 Task: Find the distance between Miami and Oleta River State Park.
Action: Key pressed ami
Screenshot: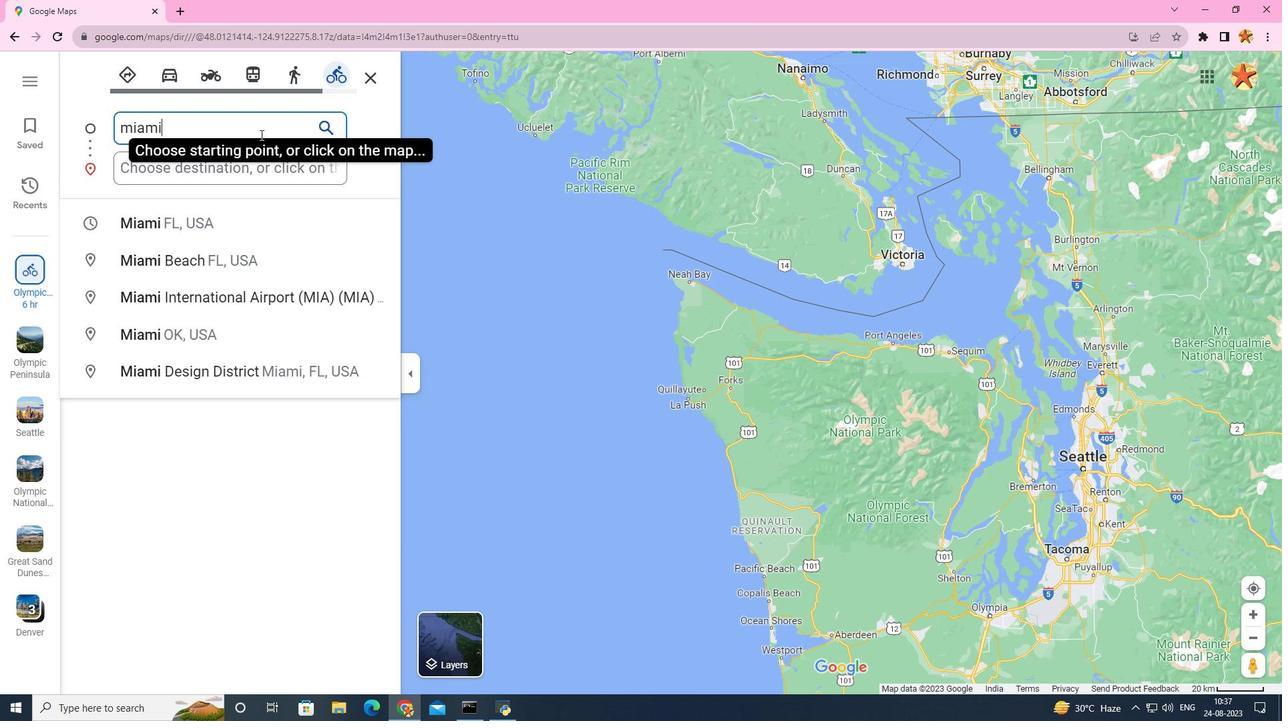 
Action: Mouse moved to (249, 217)
Screenshot: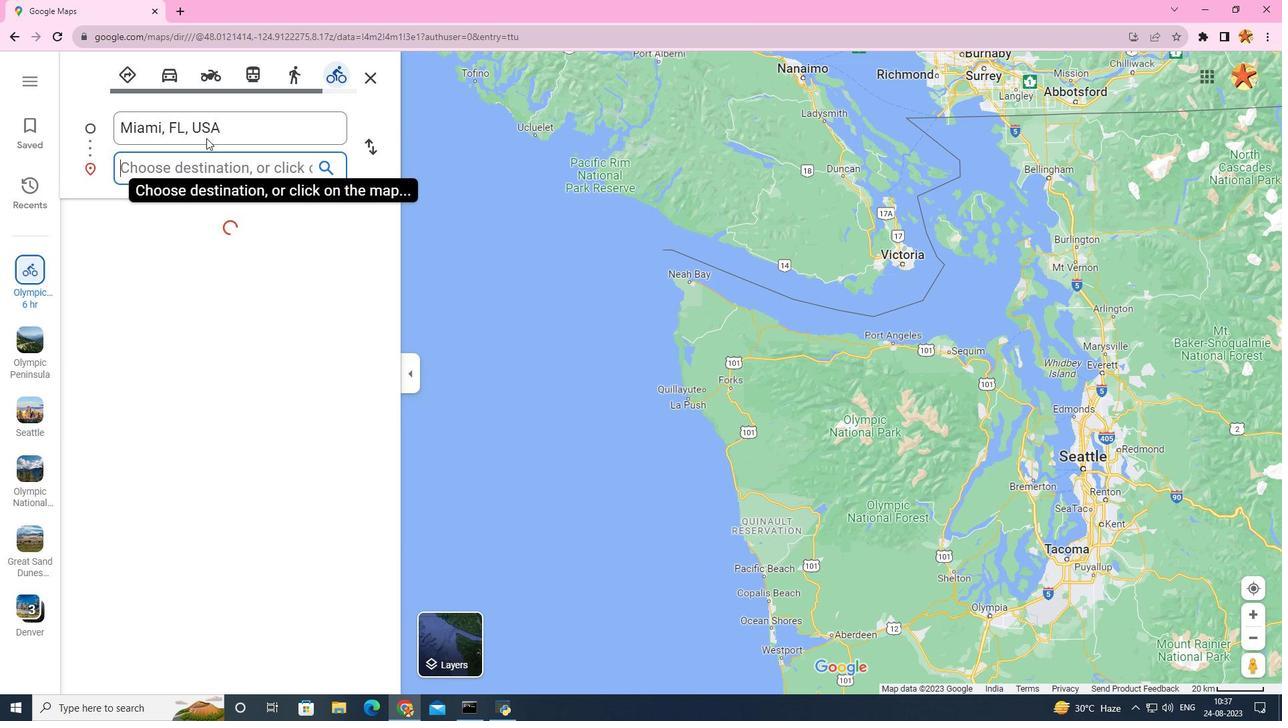 
Action: Mouse pressed left at (249, 217)
Screenshot: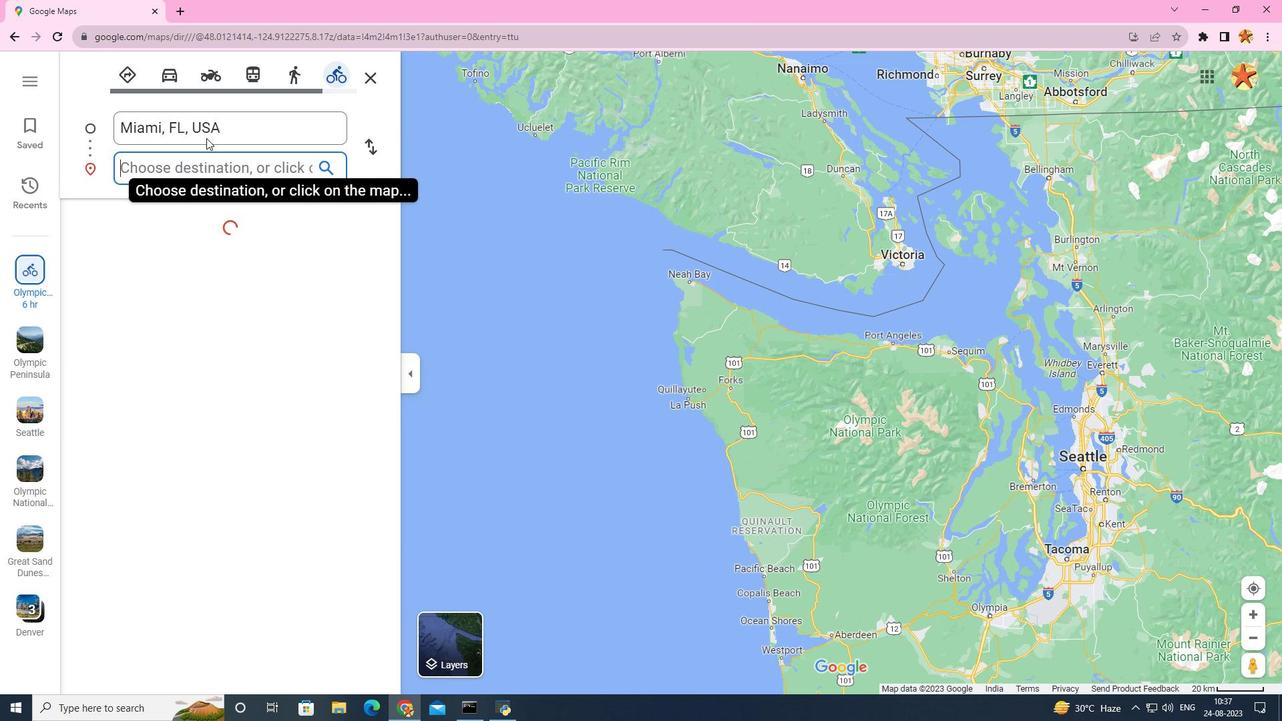 
Action: Mouse moved to (172, 163)
Screenshot: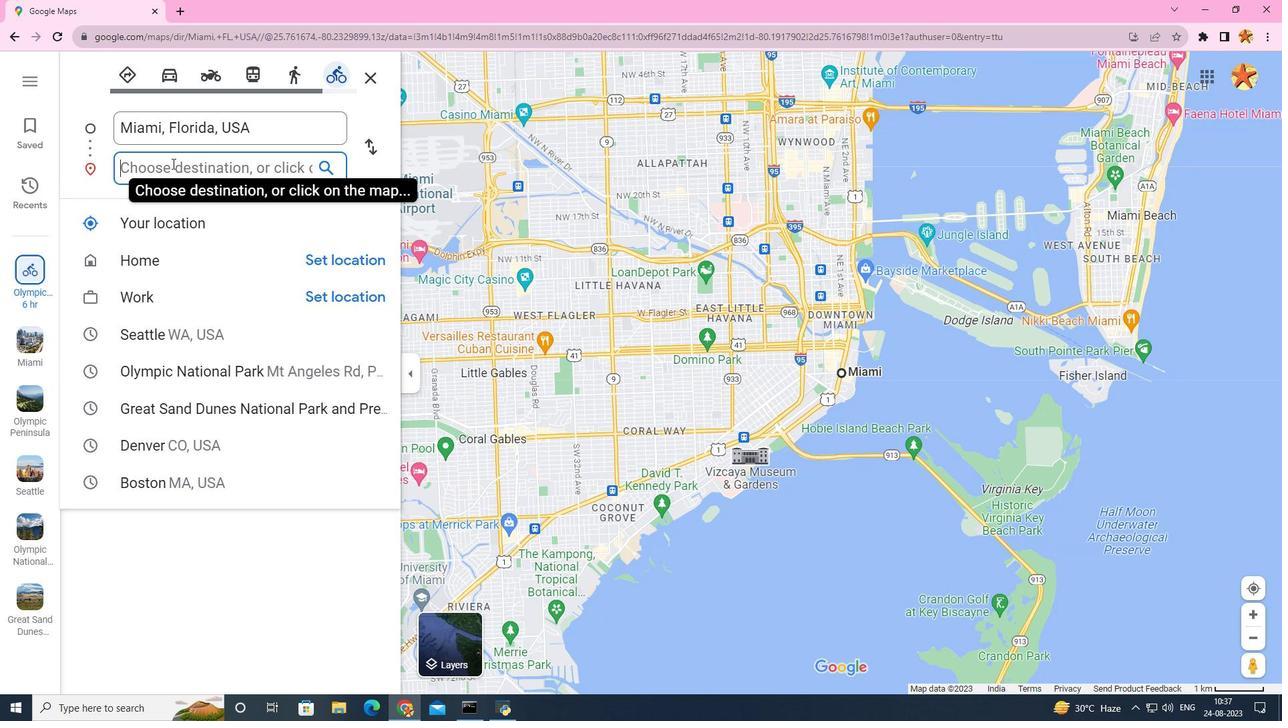 
Action: Mouse pressed left at (172, 163)
Screenshot: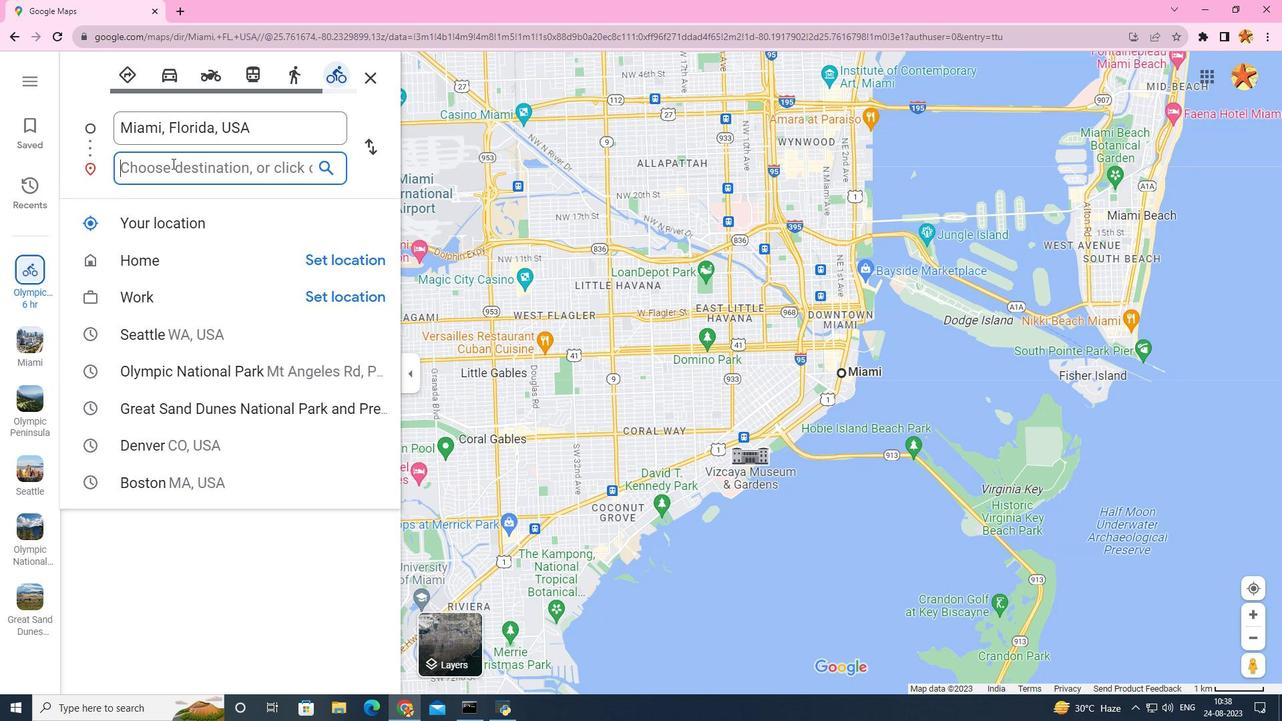 
Action: Key pressed oleta
Screenshot: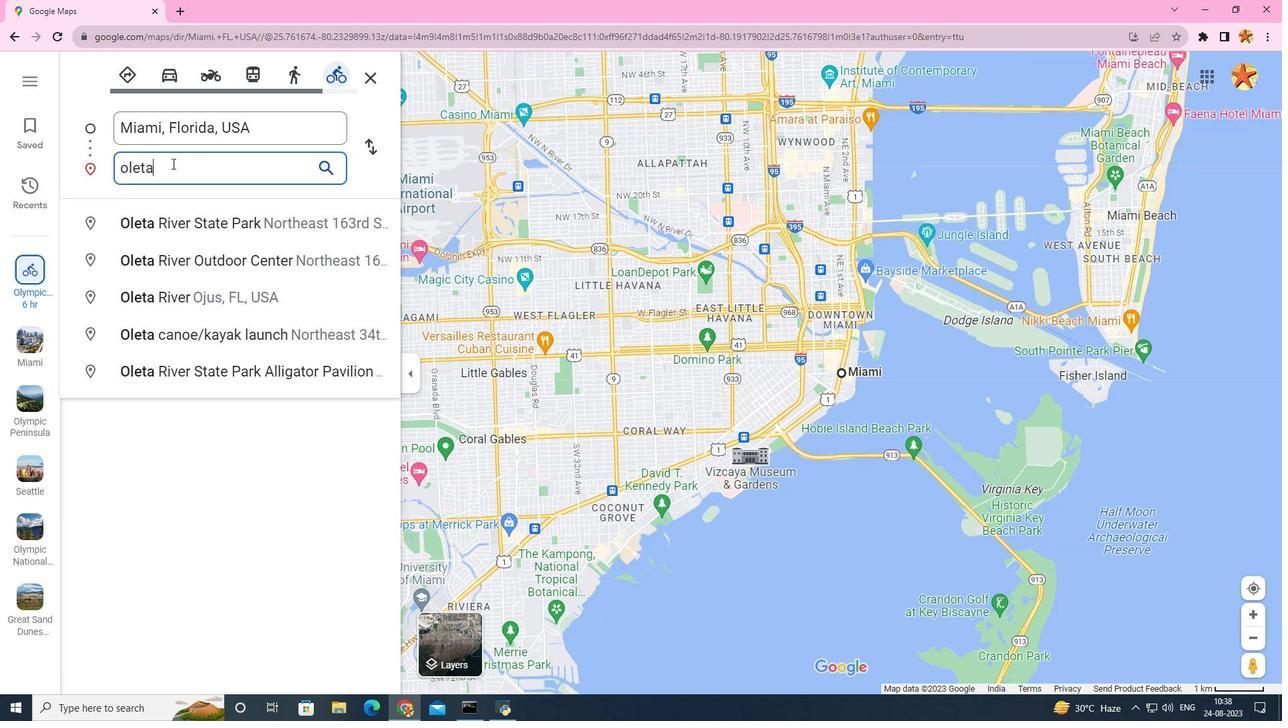 
Action: Mouse moved to (174, 231)
Screenshot: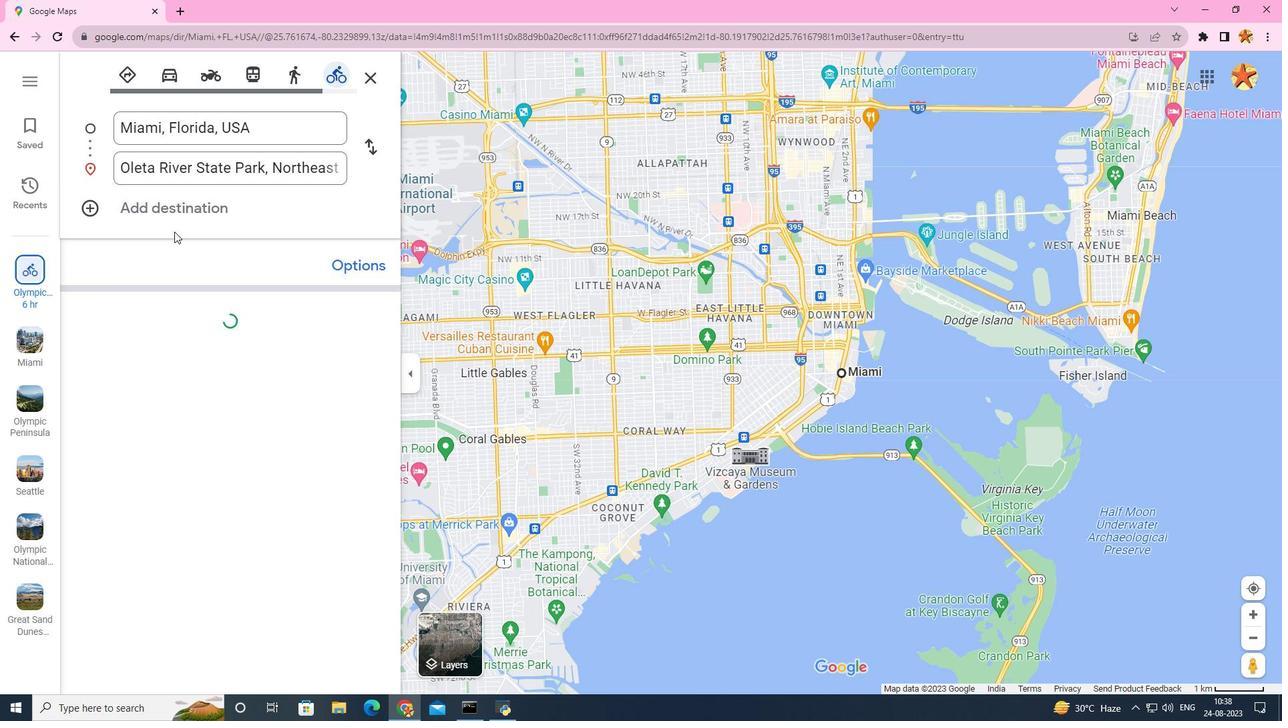 
Action: Mouse pressed left at (174, 231)
Screenshot: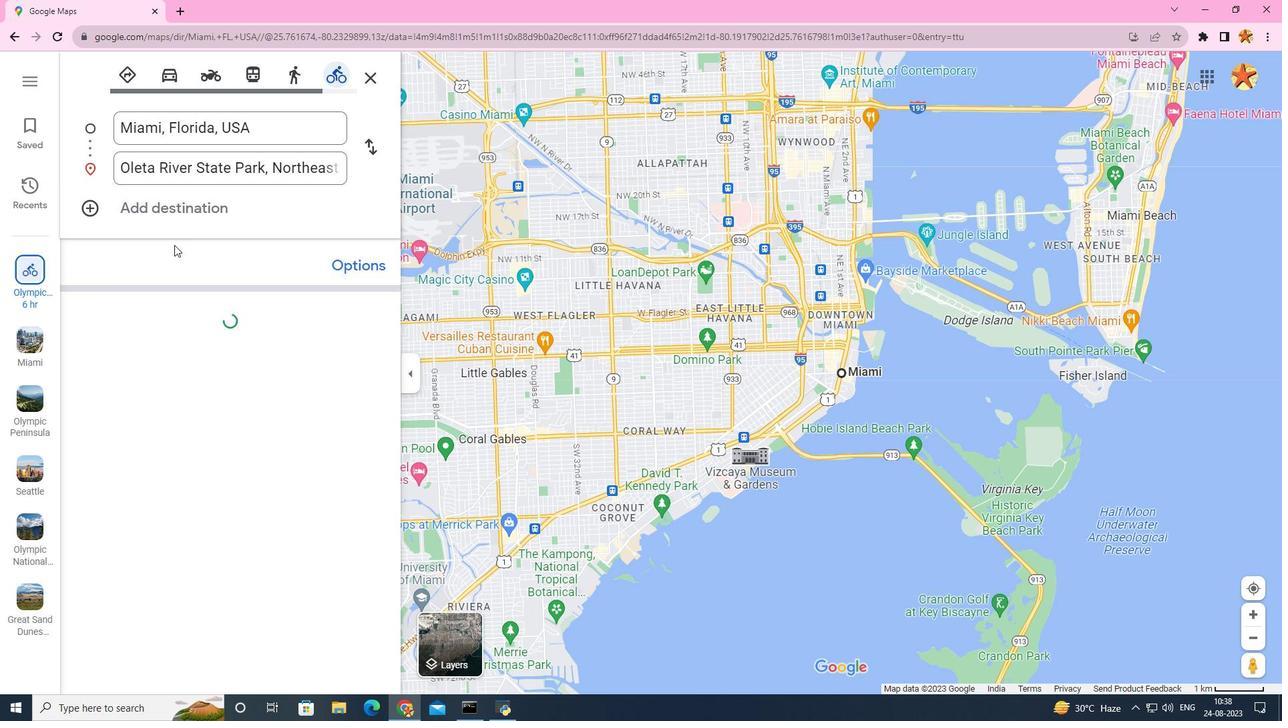 
Action: Mouse moved to (718, 624)
Screenshot: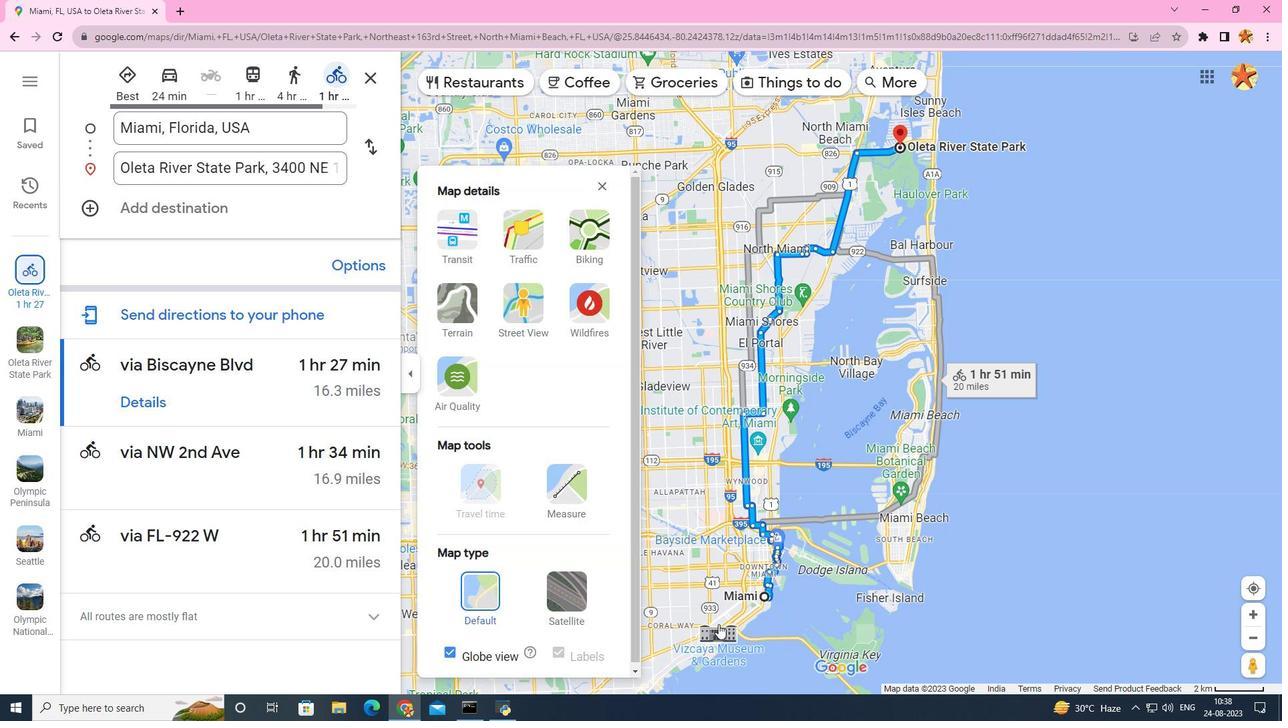 
Action: Mouse pressed left at (718, 624)
Screenshot: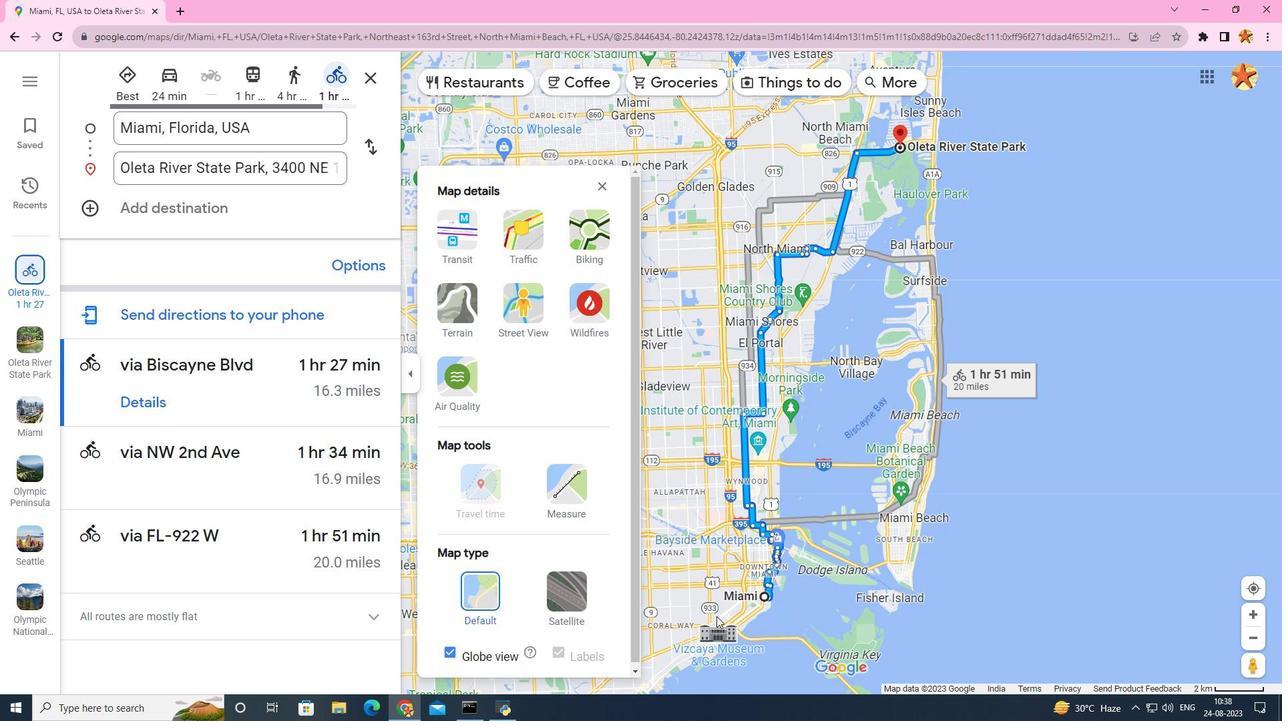 
Action: Mouse moved to (575, 488)
Screenshot: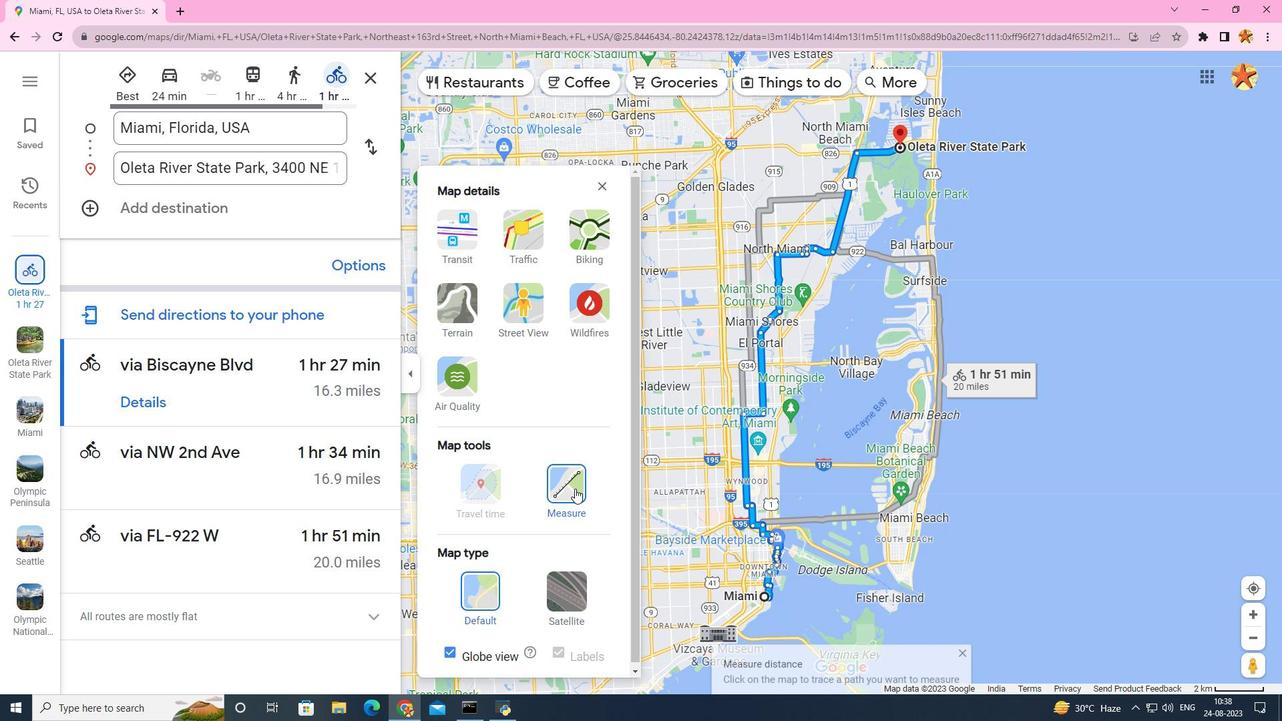 
Action: Mouse pressed left at (575, 488)
Screenshot: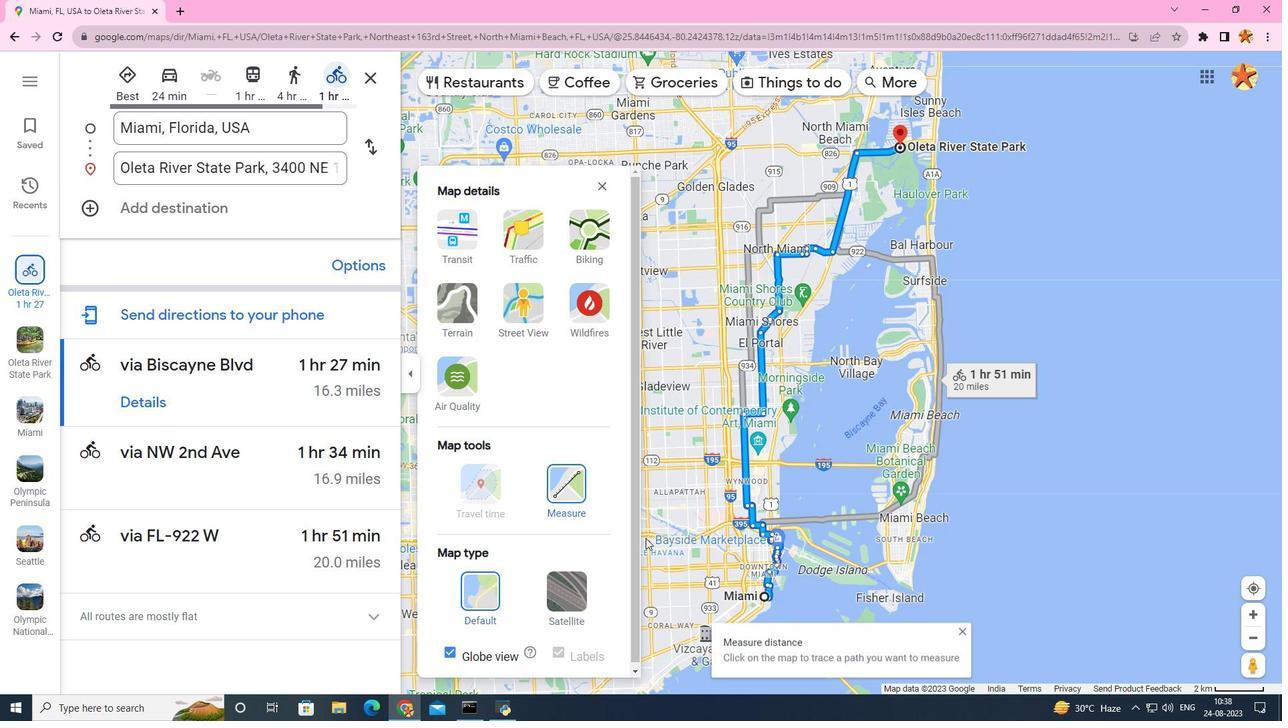 
Action: Mouse moved to (762, 596)
Screenshot: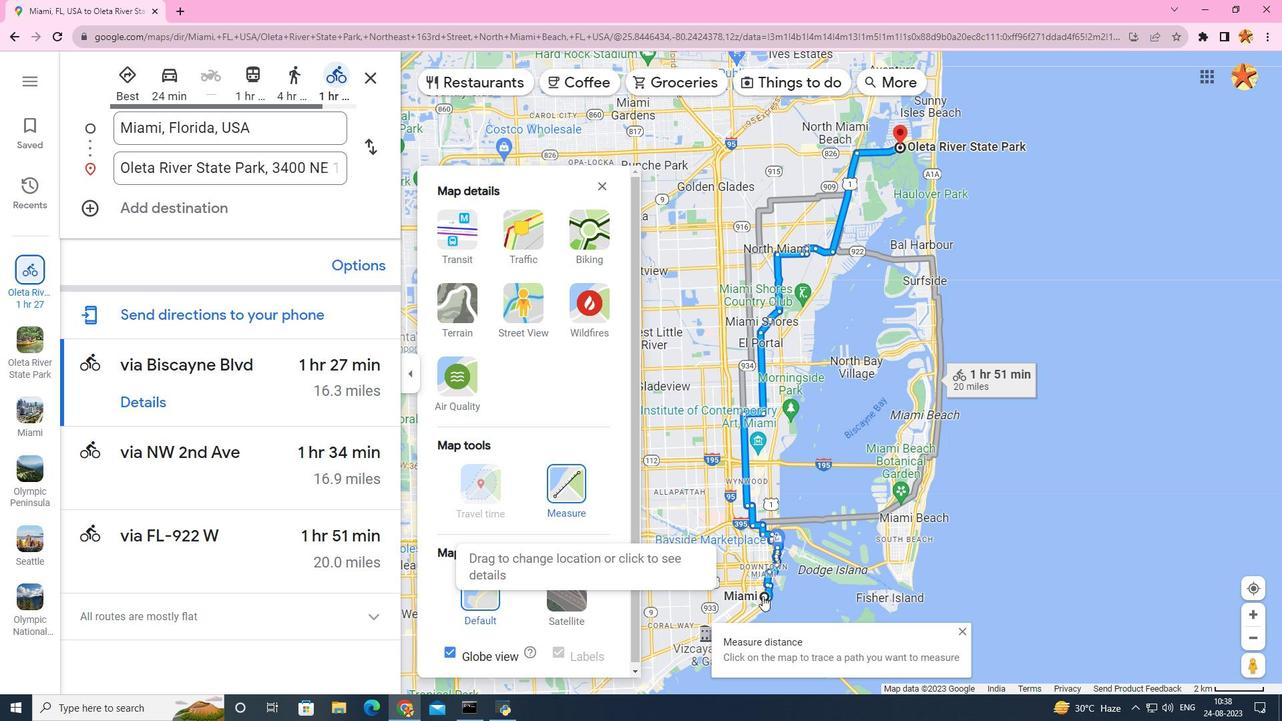 
Action: Mouse pressed left at (762, 596)
Screenshot: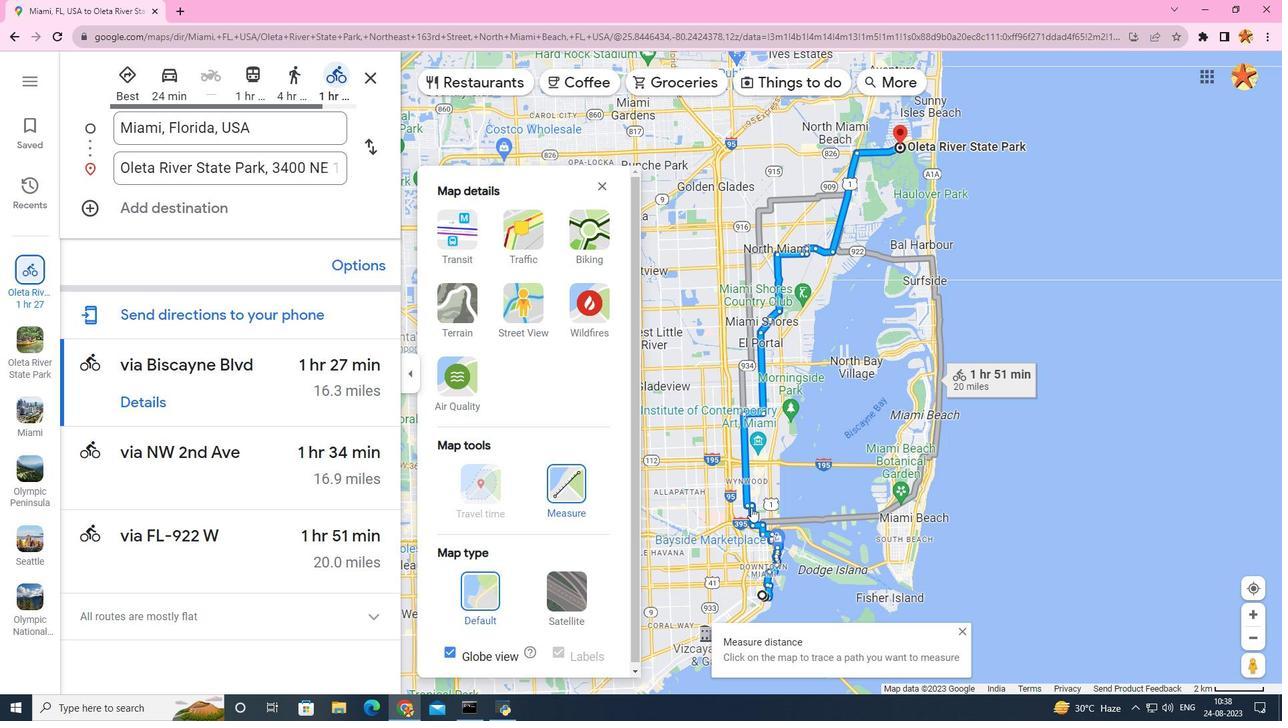 
Action: Mouse moved to (901, 145)
Screenshot: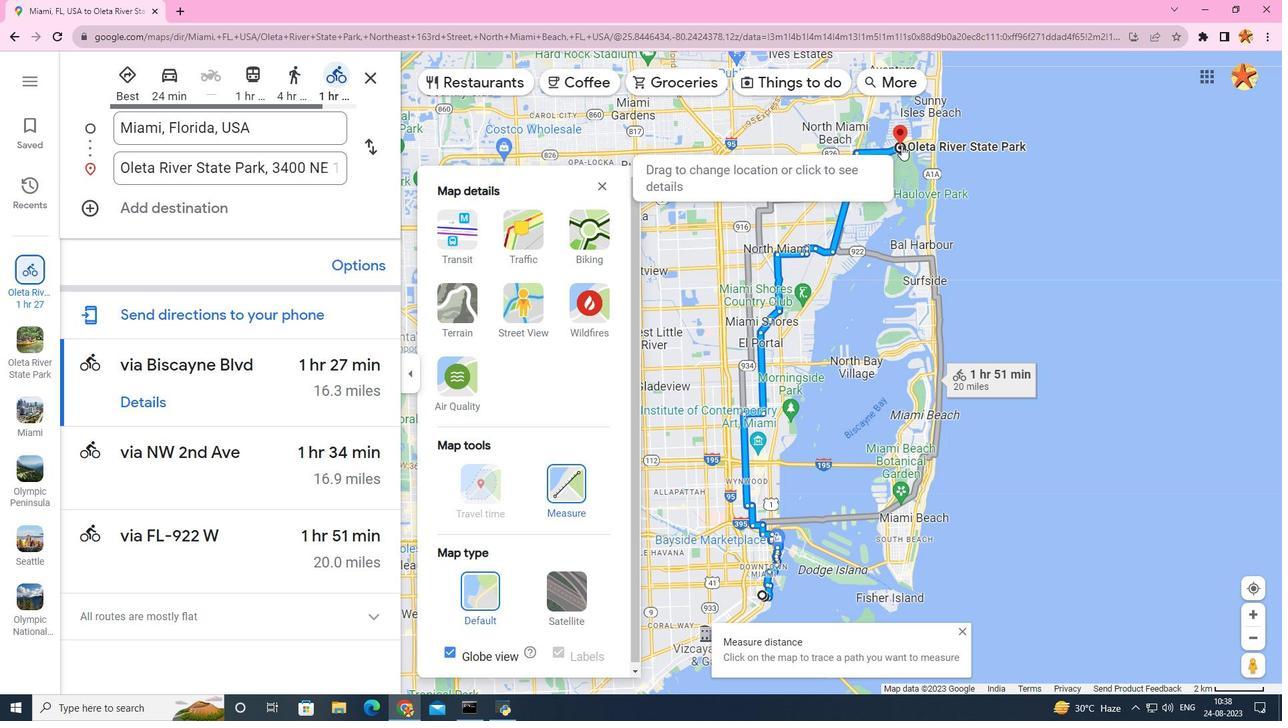 
Action: Mouse pressed left at (901, 145)
Screenshot: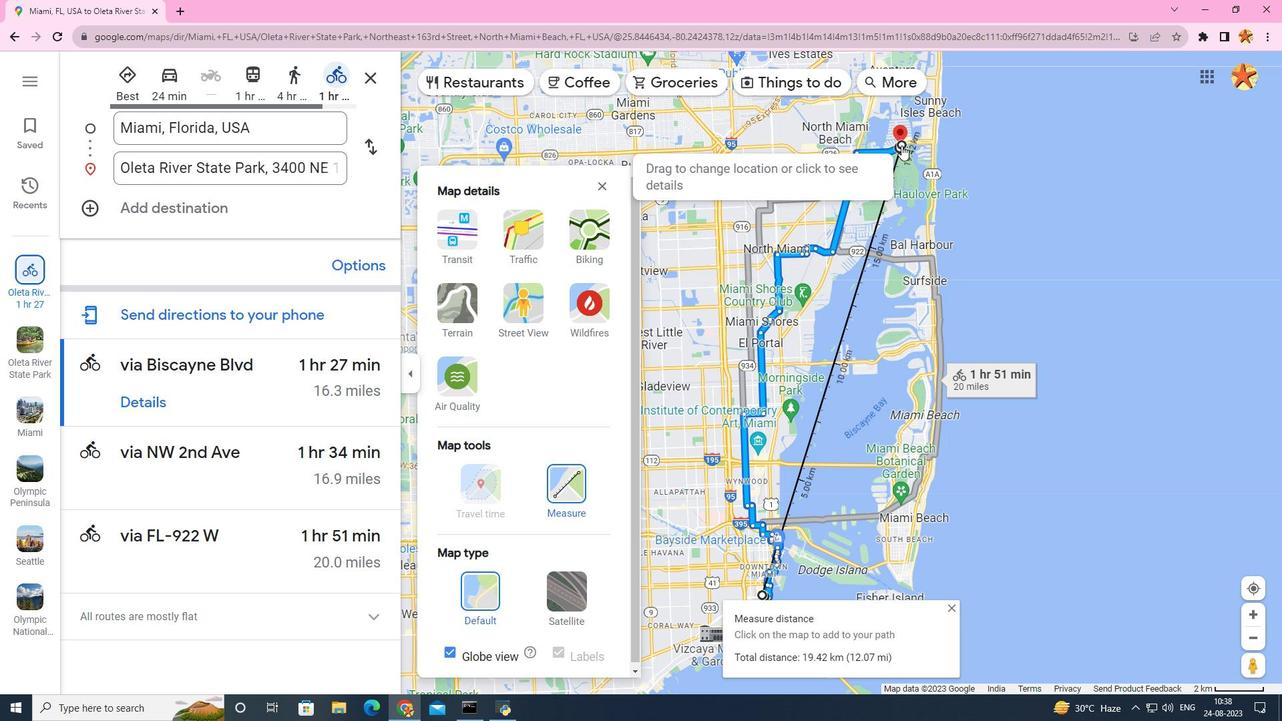 
Action: Mouse moved to (813, 347)
Screenshot: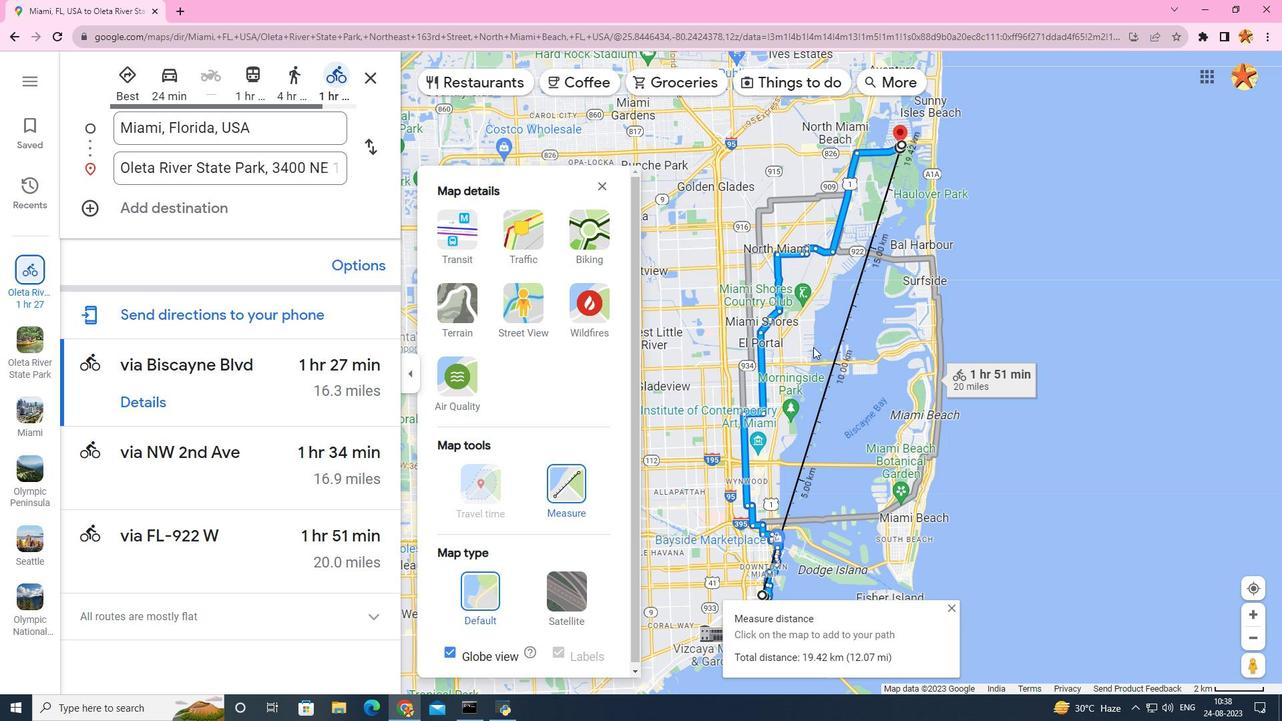 
